 Task: Apply bold on text "computer".
Action: Mouse moved to (631, 160)
Screenshot: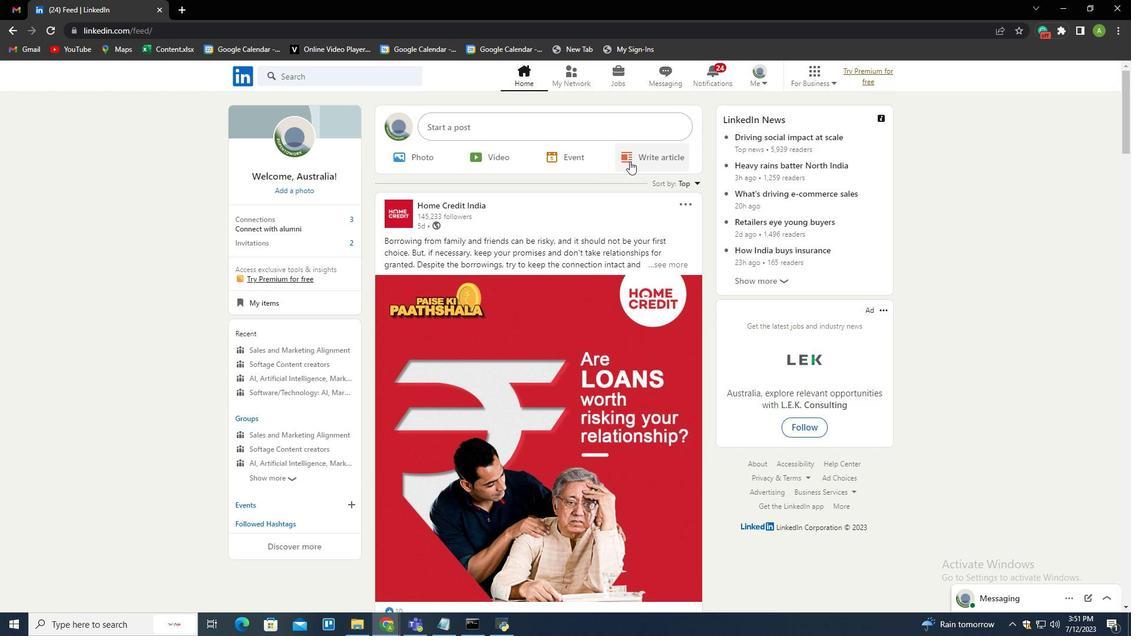 
Action: Mouse pressed left at (631, 160)
Screenshot: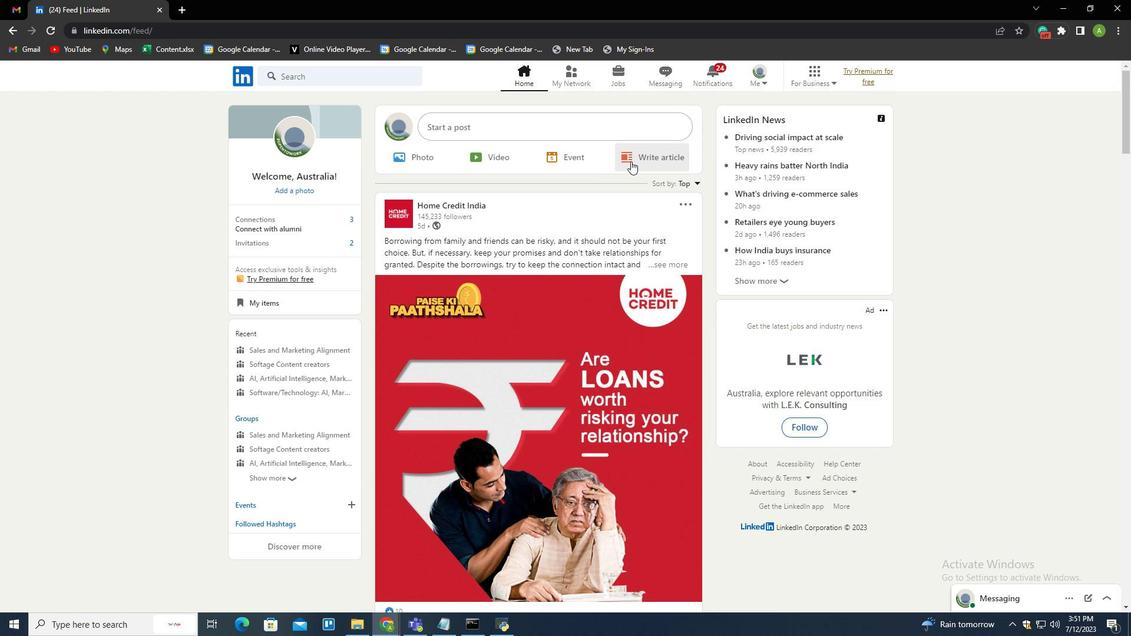 
Action: Mouse moved to (399, 108)
Screenshot: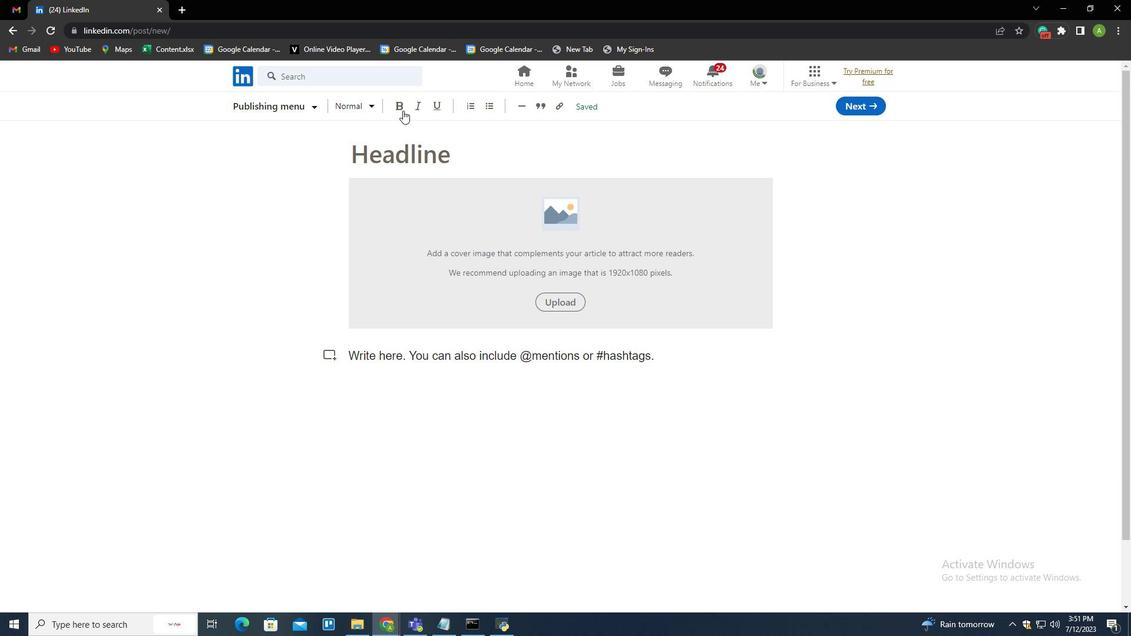 
Action: Mouse pressed left at (399, 108)
Screenshot: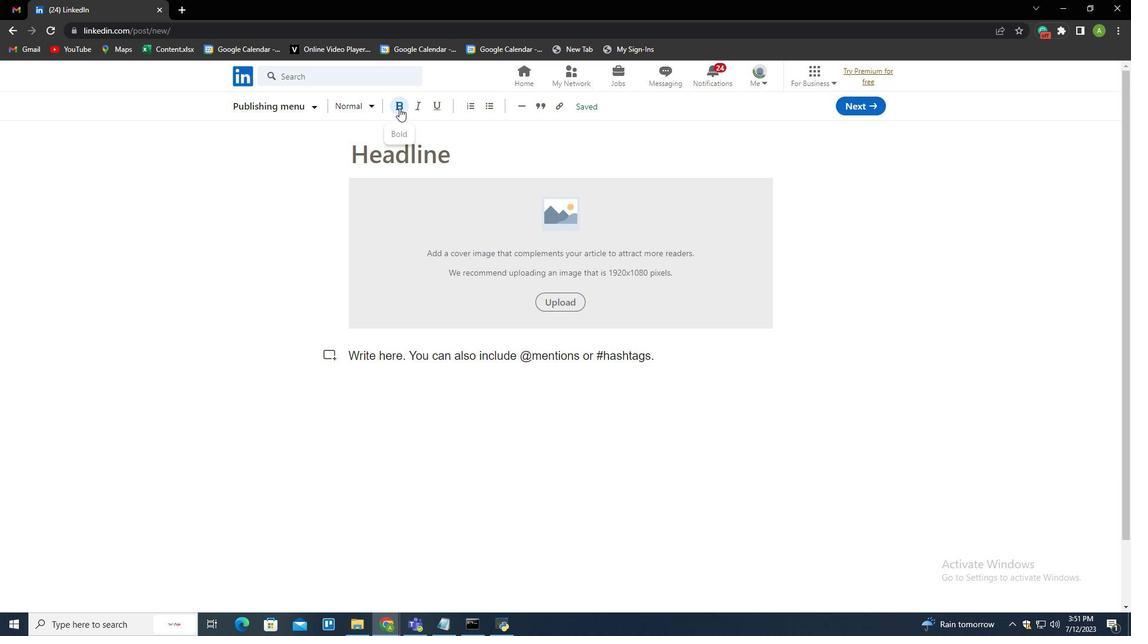 
Action: Mouse moved to (415, 364)
Screenshot: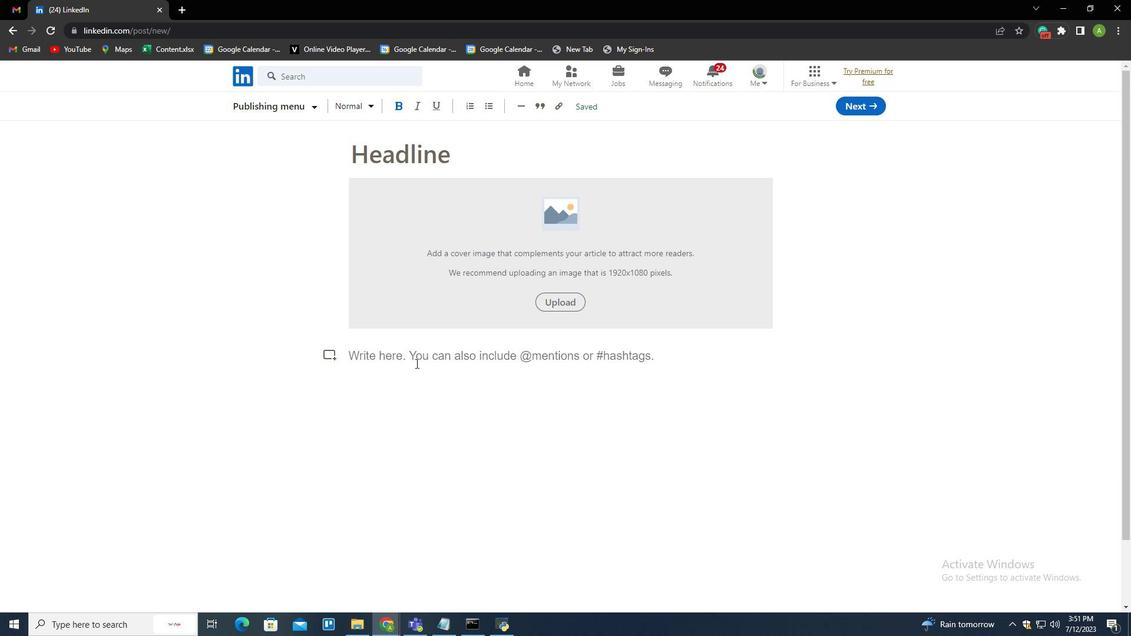 
Action: Key pressed <Key.shift>computer
Screenshot: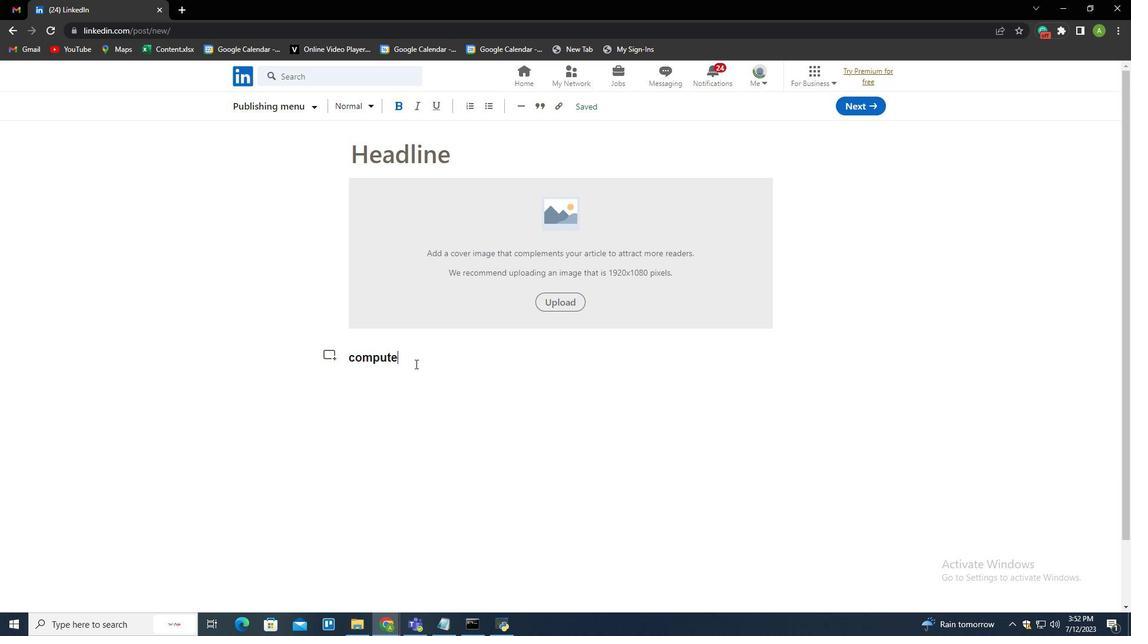 
